 Task: Associate honors and awards with your last company.
Action: Mouse moved to (744, 93)
Screenshot: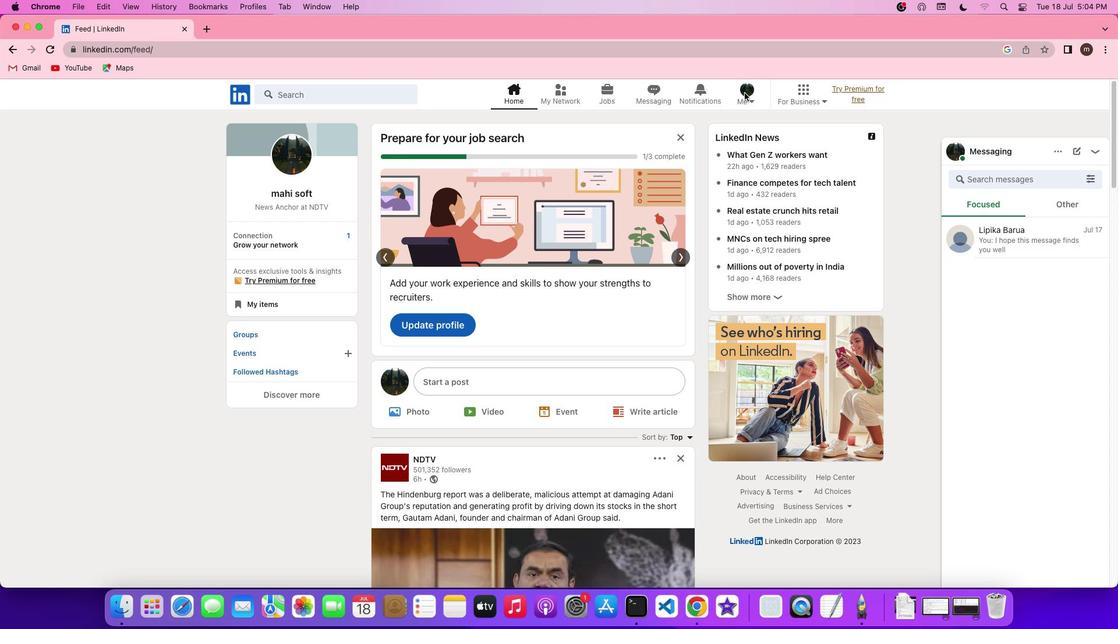 
Action: Mouse pressed left at (744, 93)
Screenshot: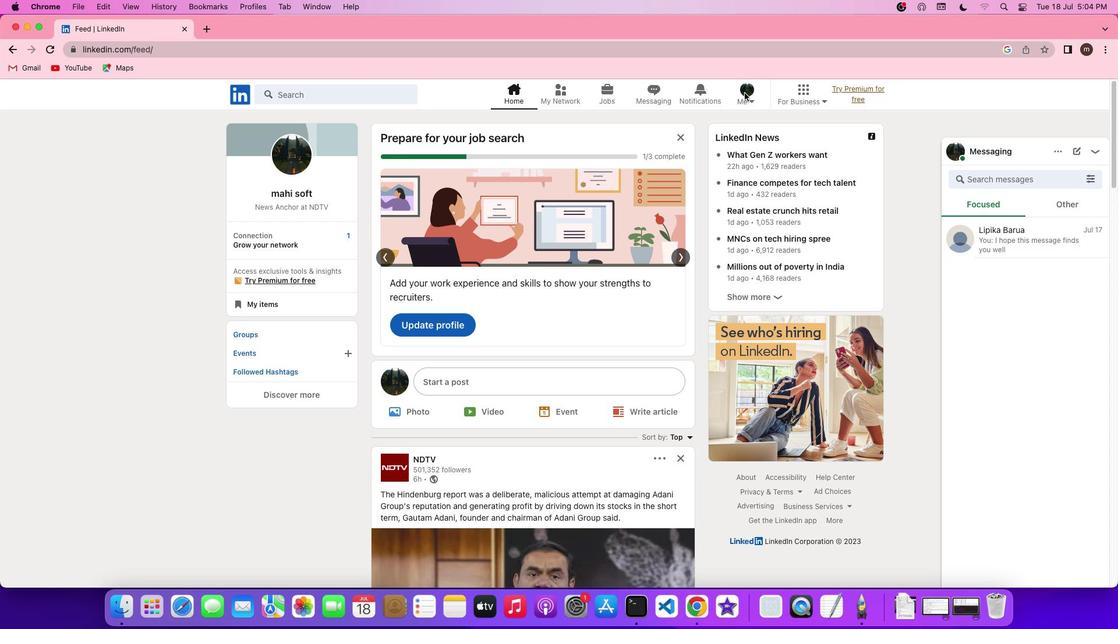 
Action: Mouse pressed left at (744, 93)
Screenshot: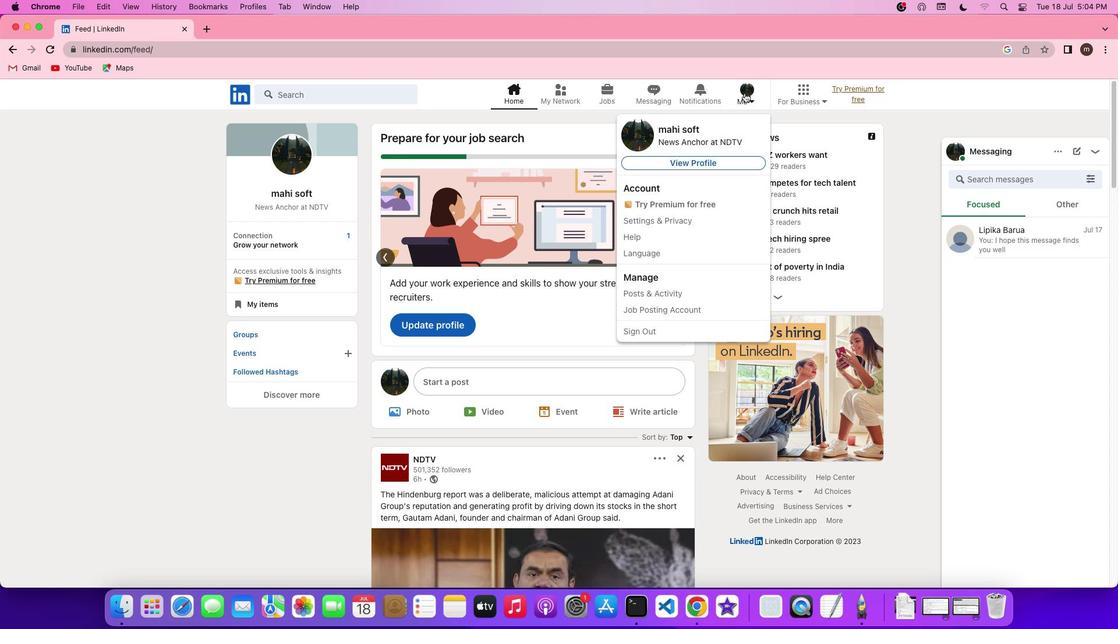 
Action: Mouse moved to (723, 164)
Screenshot: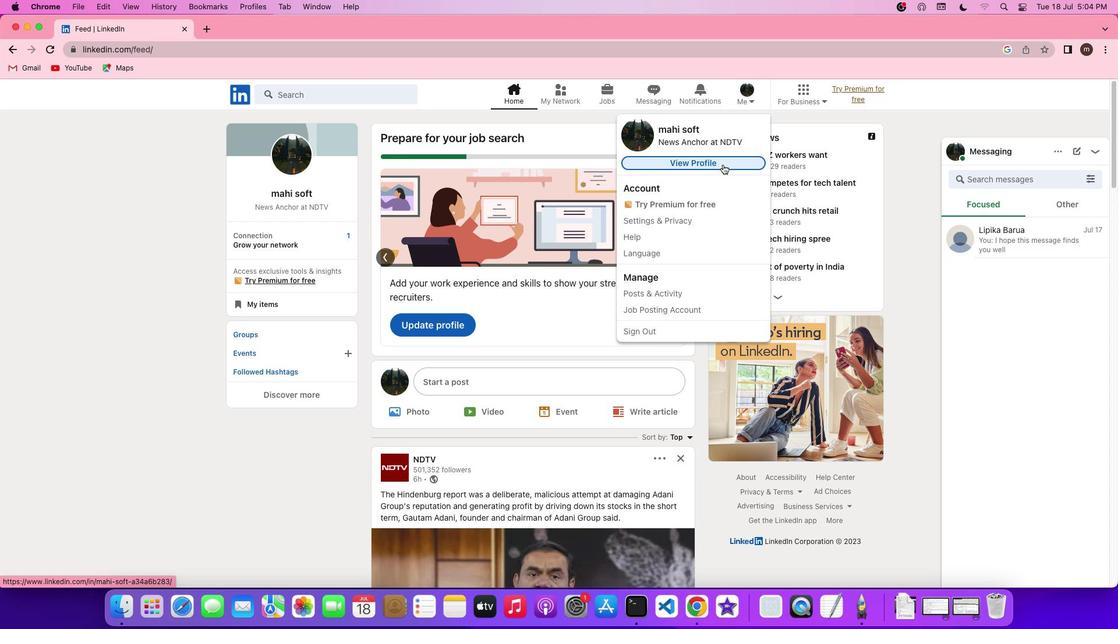 
Action: Mouse pressed left at (723, 164)
Screenshot: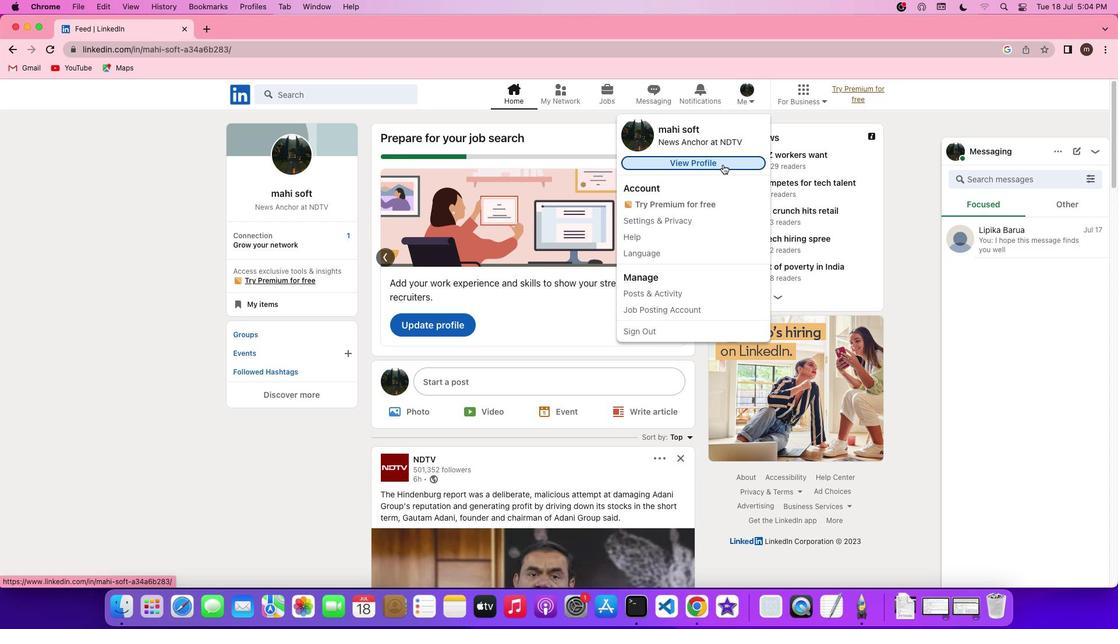 
Action: Mouse moved to (359, 355)
Screenshot: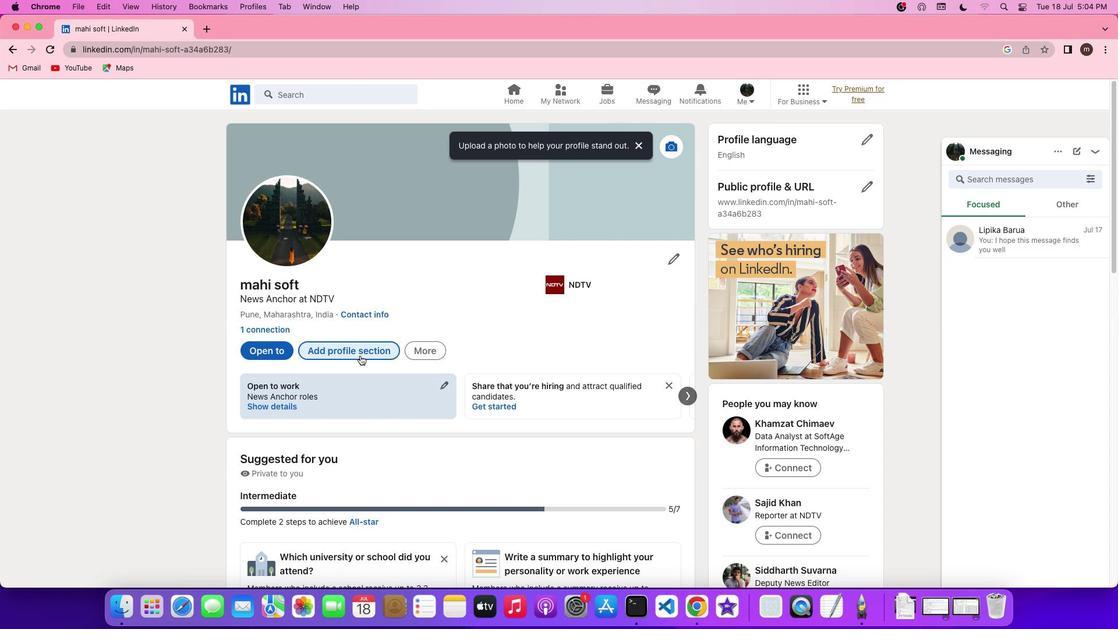 
Action: Mouse pressed left at (359, 355)
Screenshot: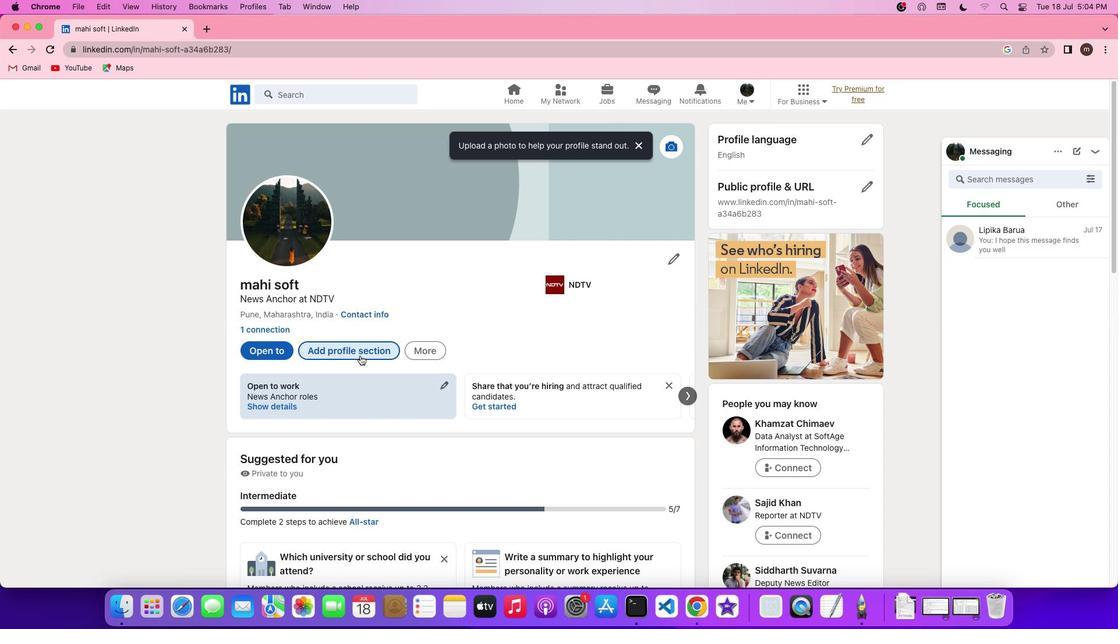 
Action: Mouse moved to (444, 367)
Screenshot: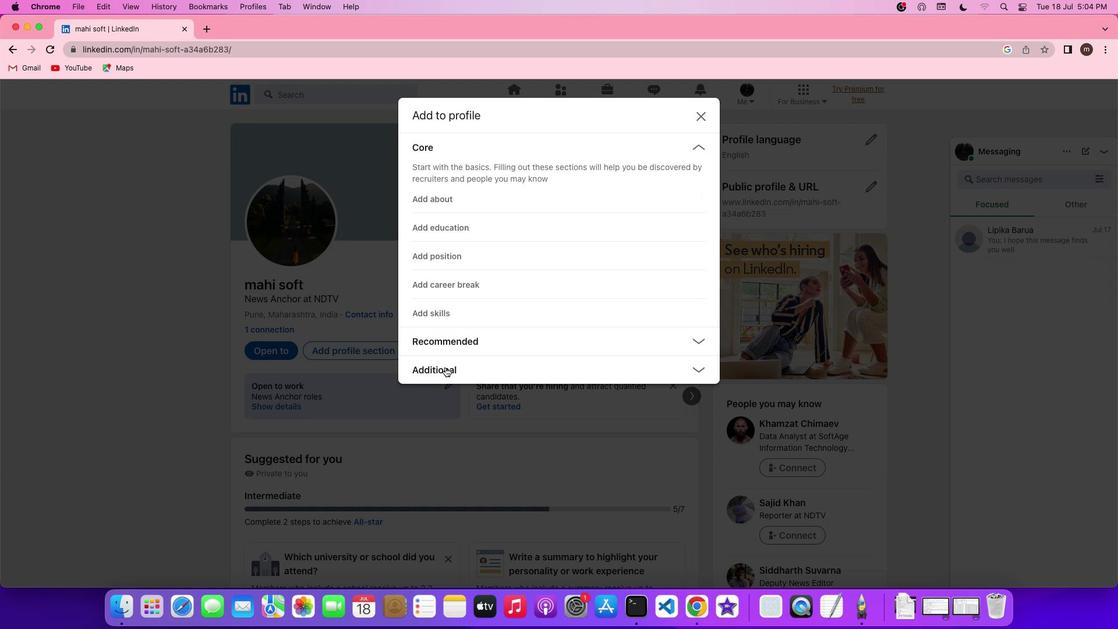 
Action: Mouse pressed left at (444, 367)
Screenshot: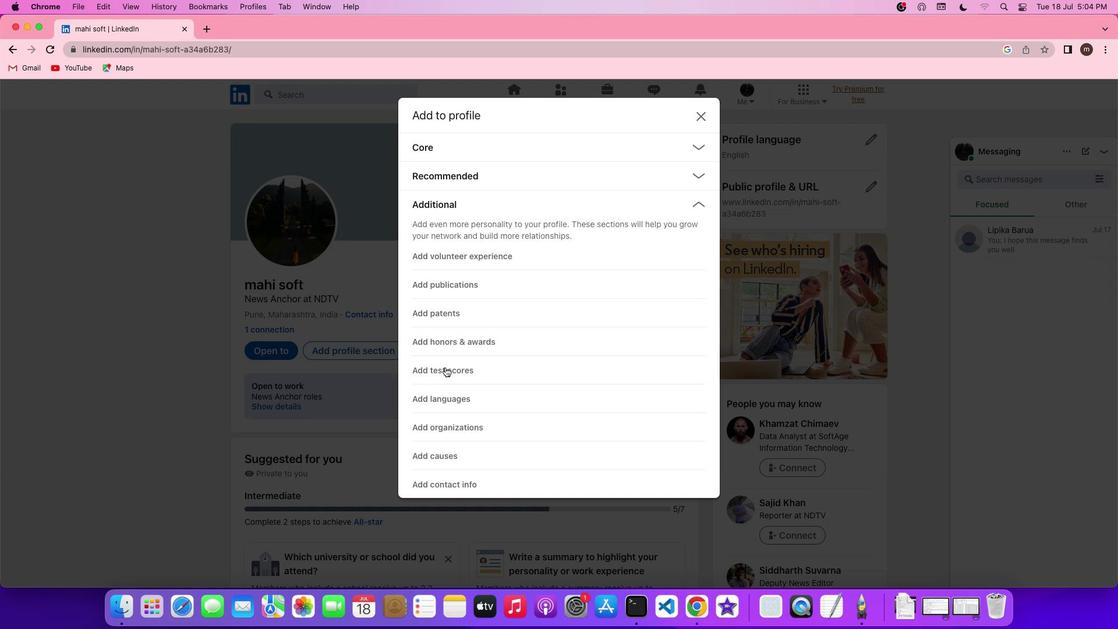 
Action: Mouse moved to (453, 339)
Screenshot: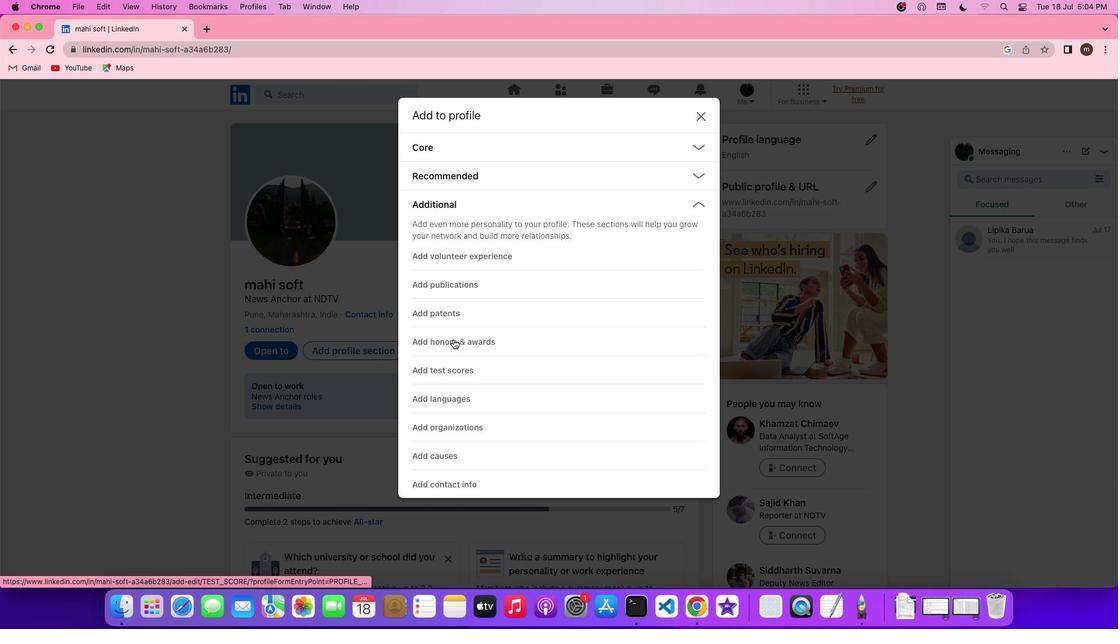 
Action: Mouse pressed left at (453, 339)
Screenshot: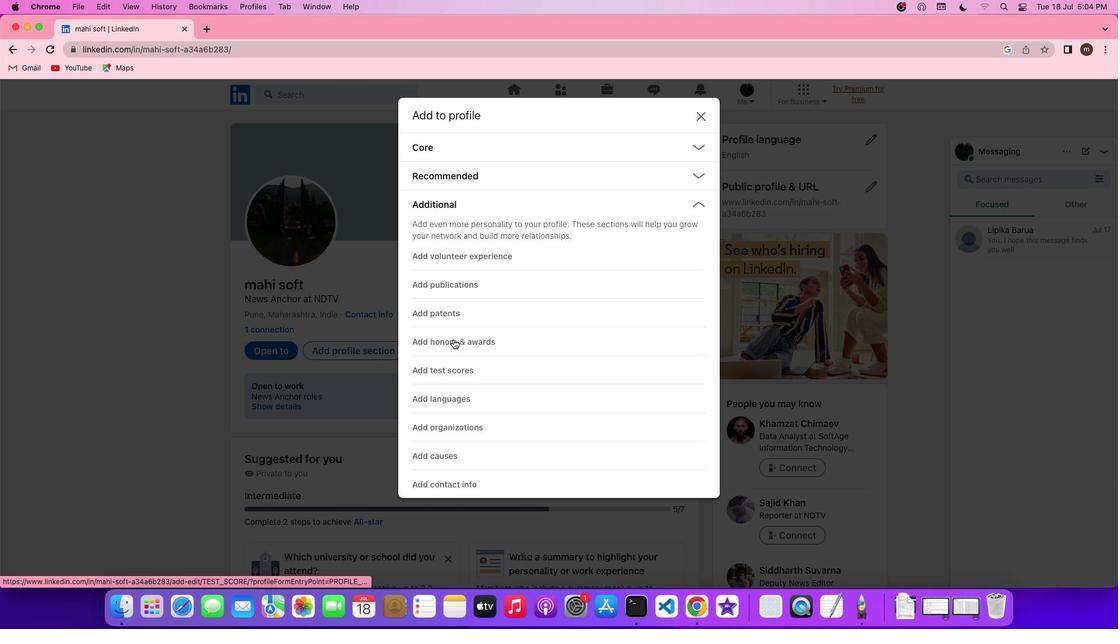 
Action: Mouse moved to (751, 236)
Screenshot: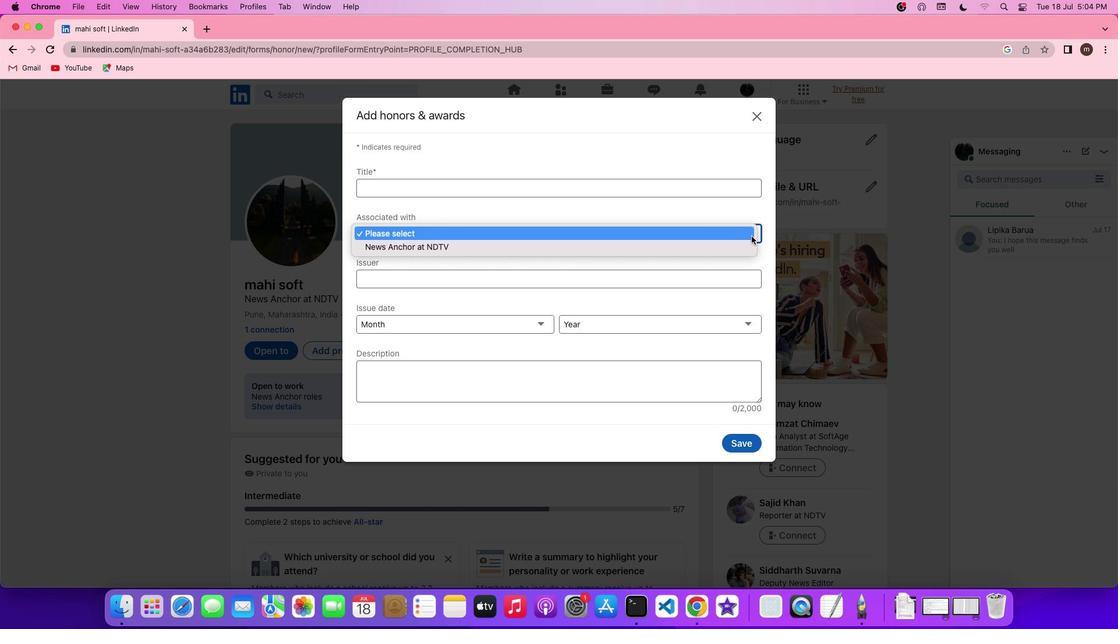 
Action: Mouse pressed left at (751, 236)
Screenshot: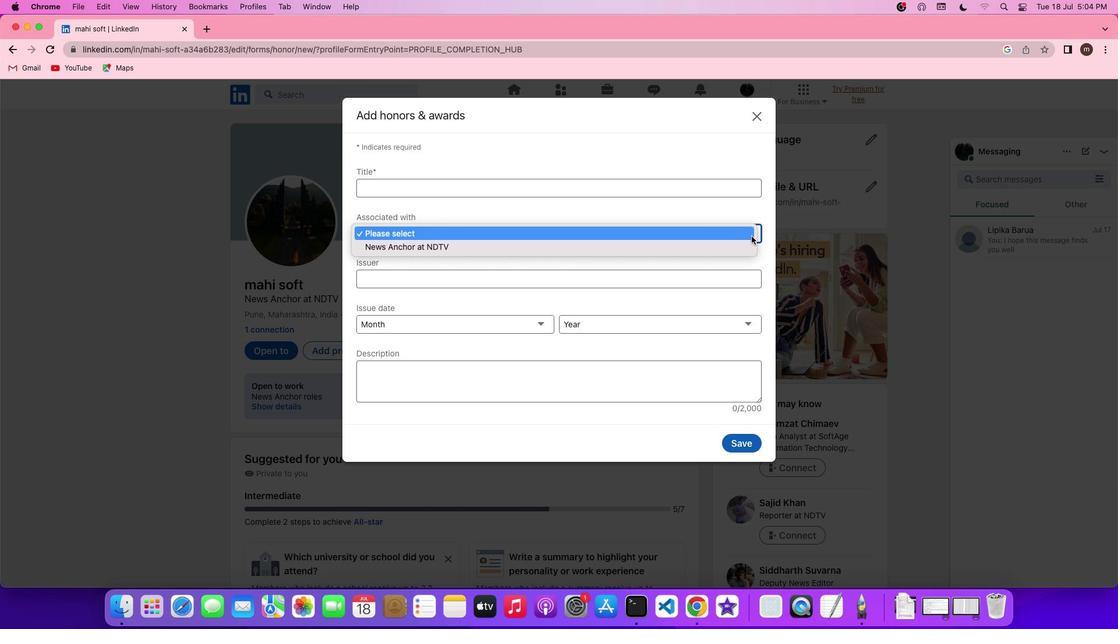 
Action: Mouse moved to (721, 249)
Screenshot: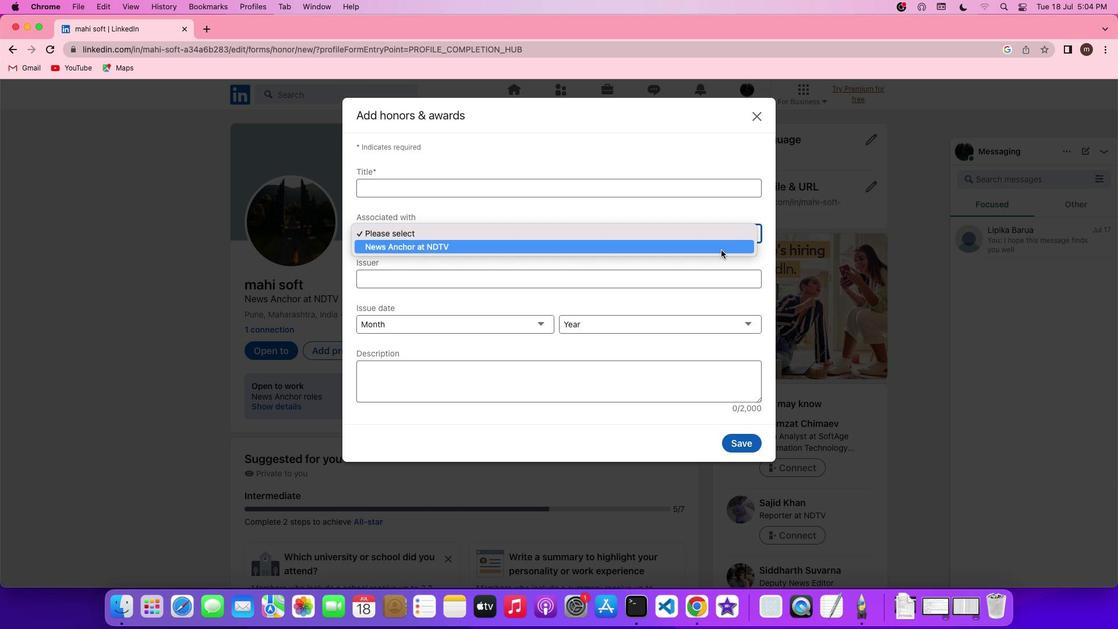 
Action: Mouse pressed left at (721, 249)
Screenshot: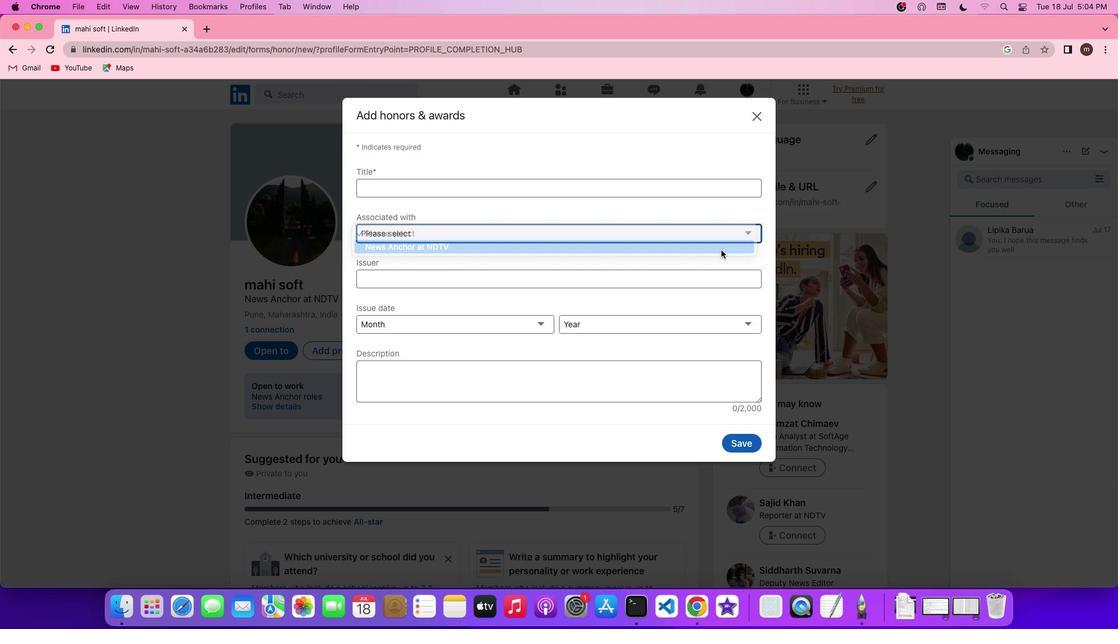 
Action: Mouse moved to (732, 249)
Screenshot: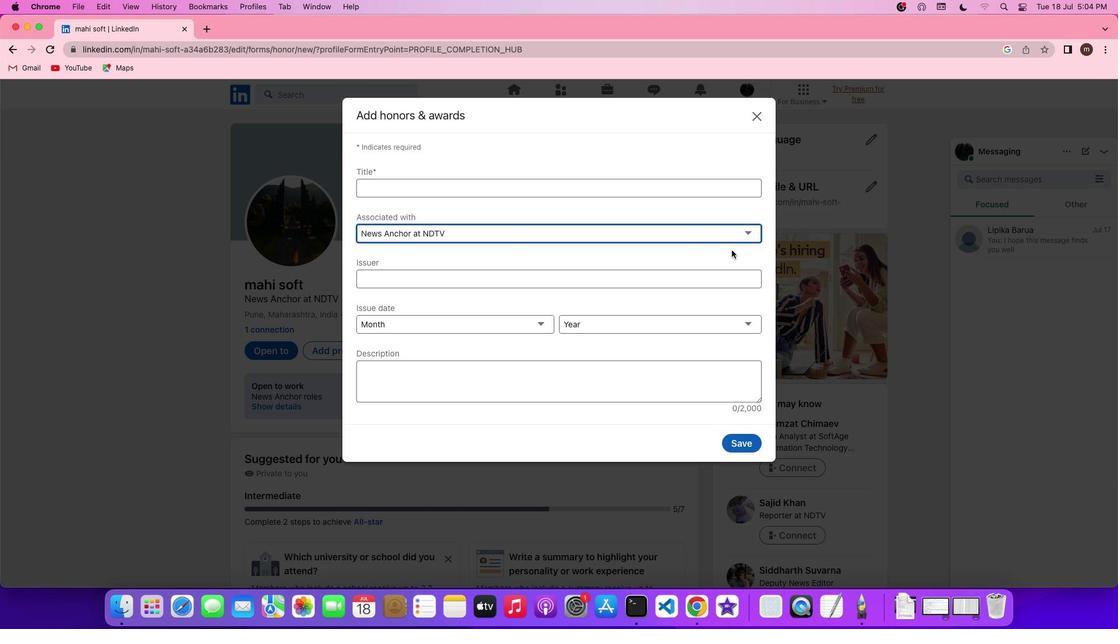 
